 Task: Change the chart background color to yellow.
Action: Mouse moved to (147, 96)
Screenshot: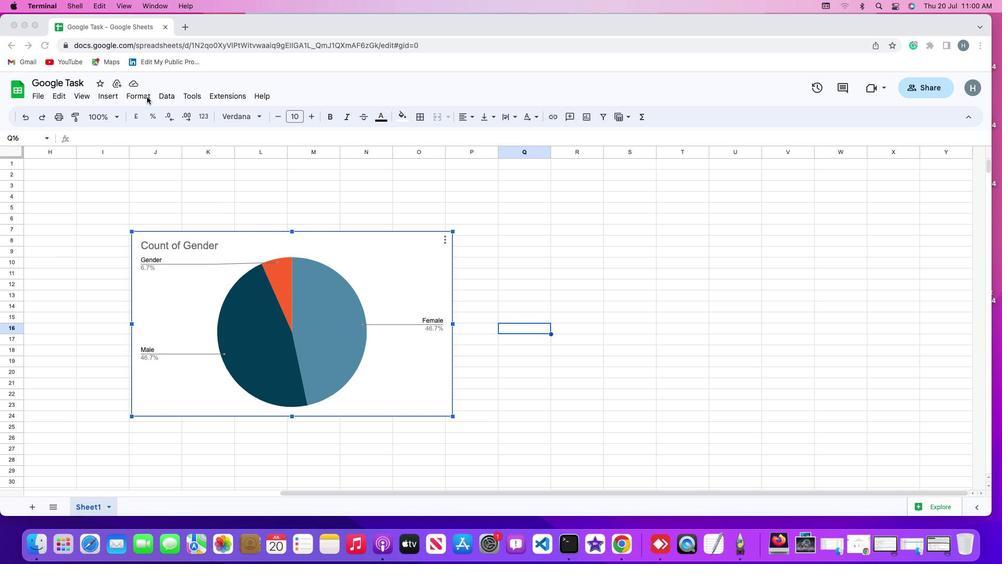 
Action: Mouse pressed left at (147, 96)
Screenshot: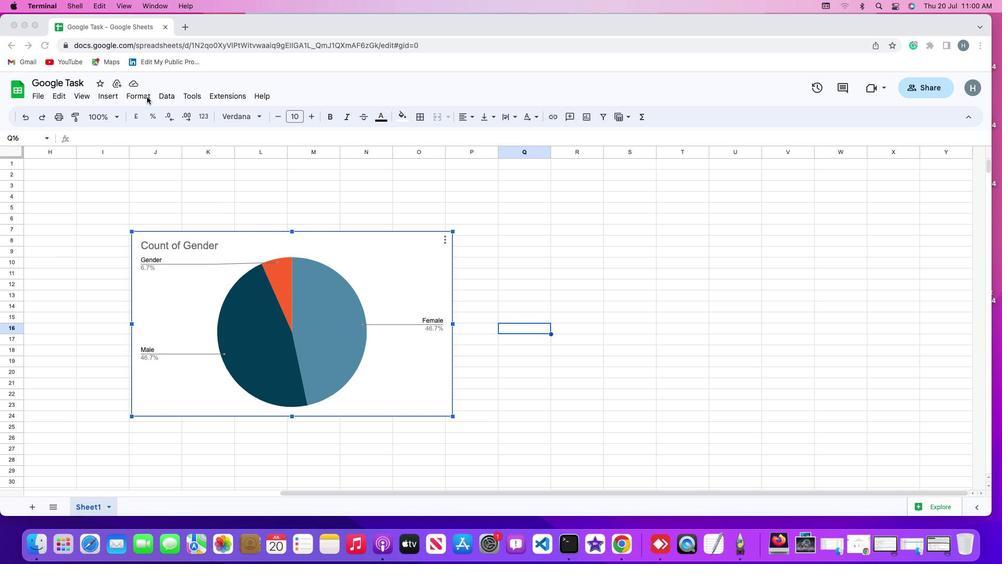 
Action: Mouse moved to (137, 98)
Screenshot: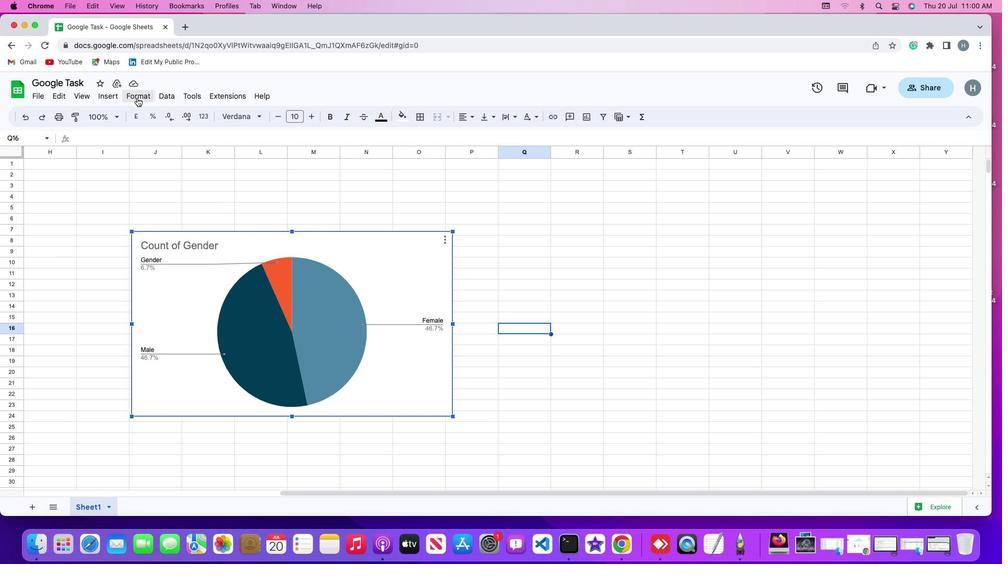 
Action: Mouse pressed left at (137, 98)
Screenshot: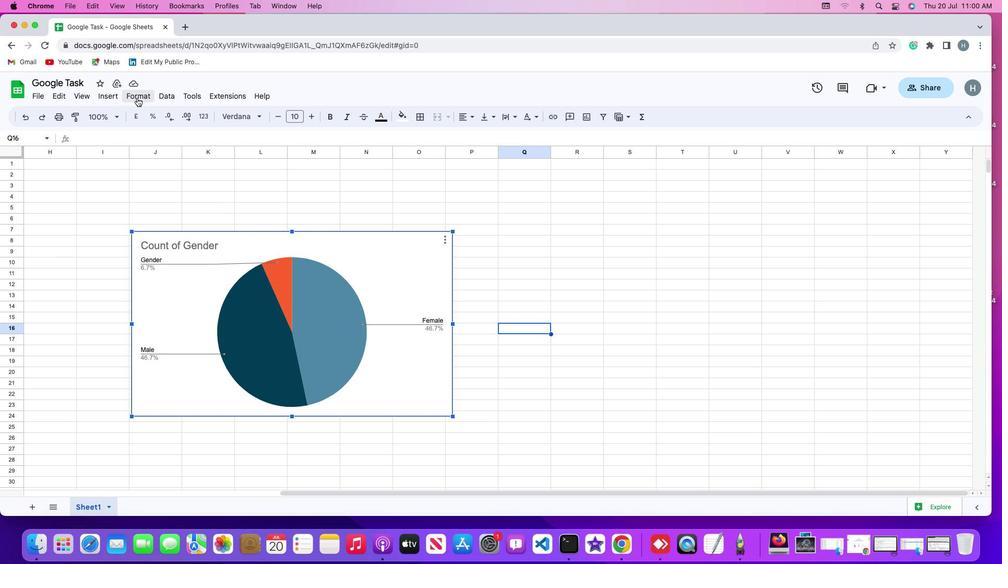 
Action: Mouse moved to (147, 114)
Screenshot: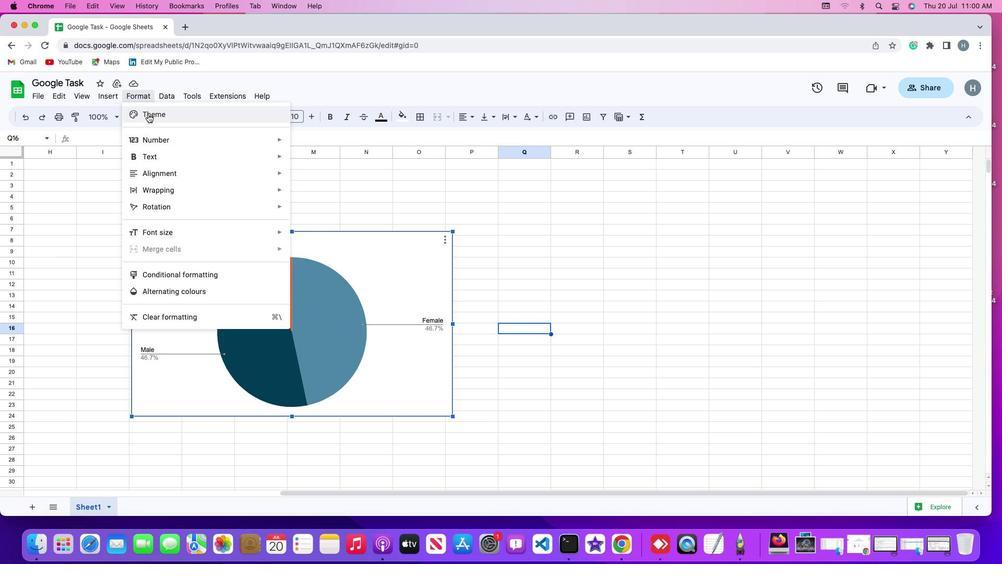 
Action: Mouse pressed left at (147, 114)
Screenshot: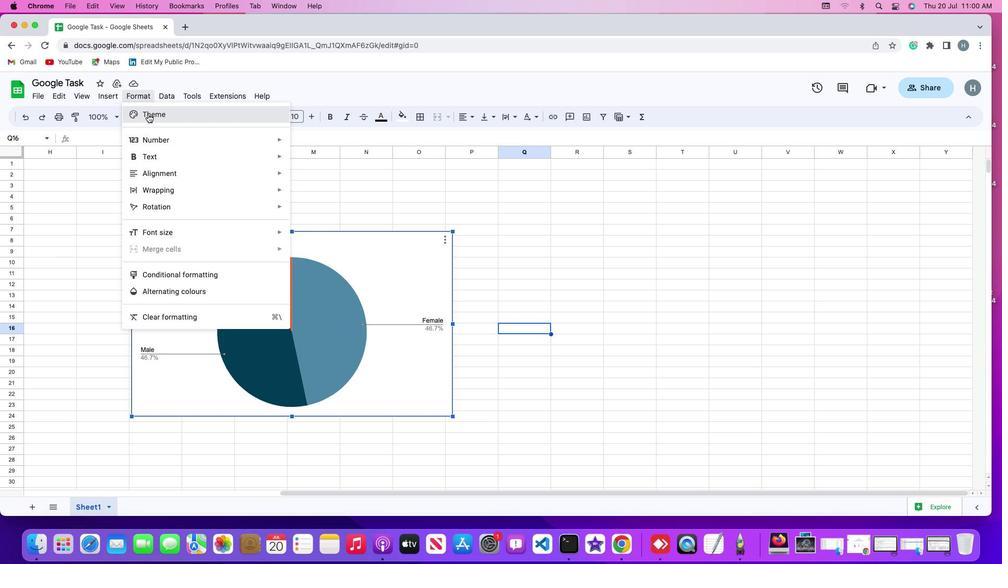 
Action: Mouse moved to (927, 156)
Screenshot: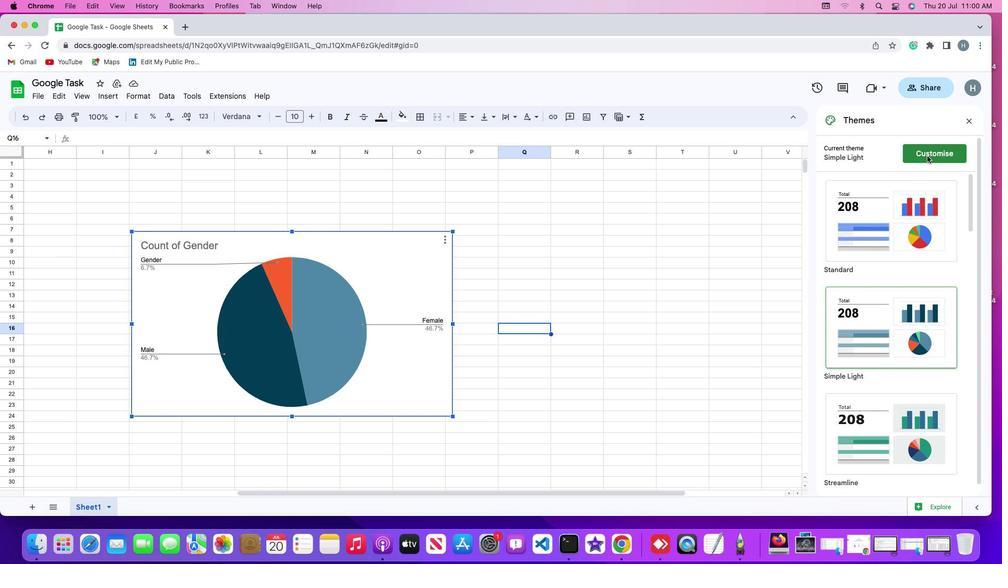 
Action: Mouse pressed left at (927, 156)
Screenshot: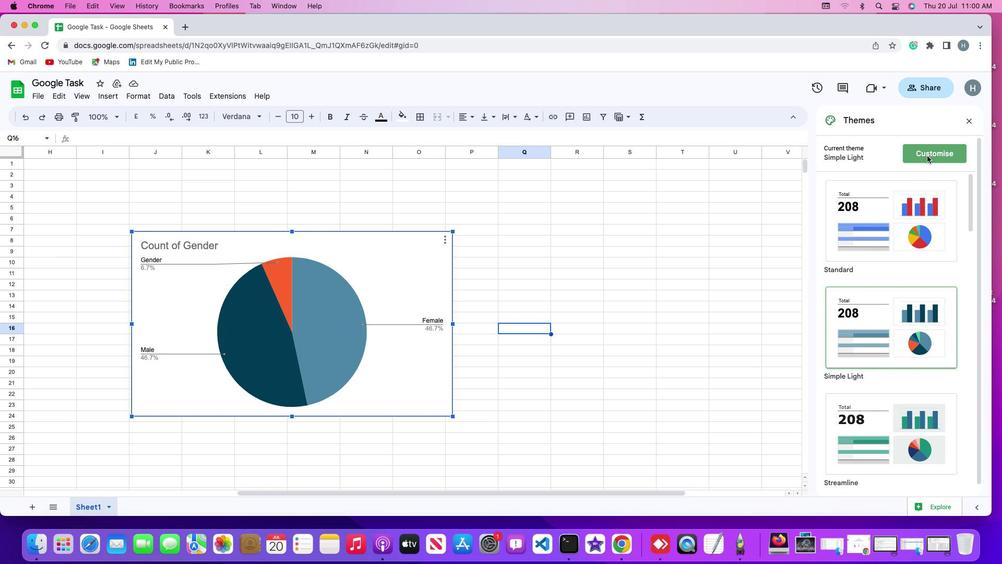 
Action: Mouse moved to (946, 370)
Screenshot: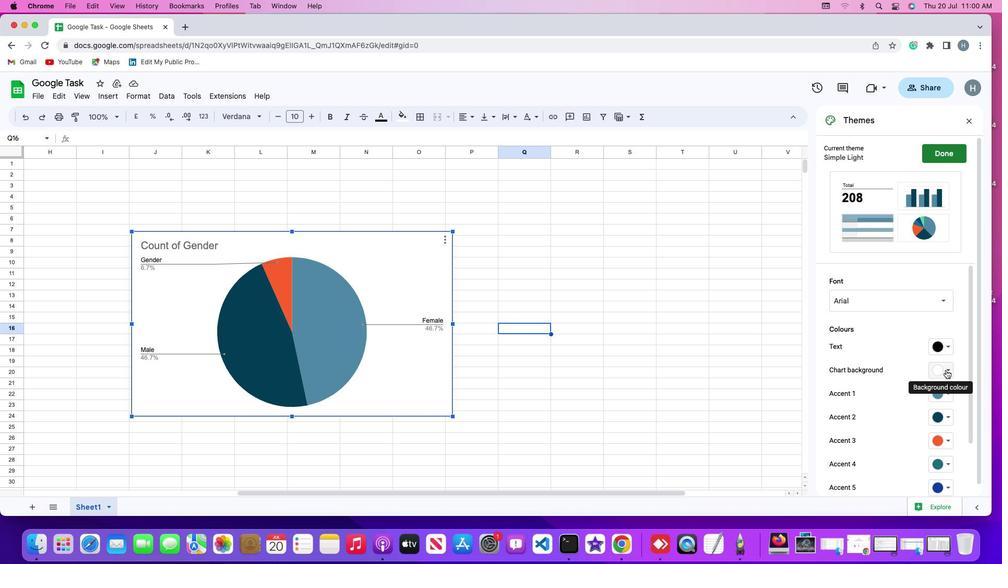 
Action: Mouse pressed left at (946, 370)
Screenshot: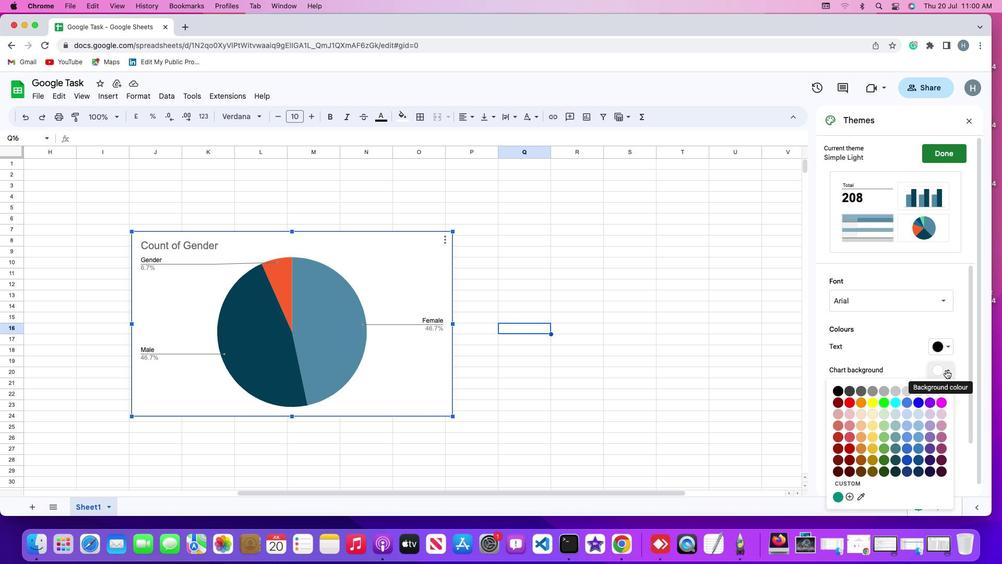 
Action: Mouse moved to (872, 403)
Screenshot: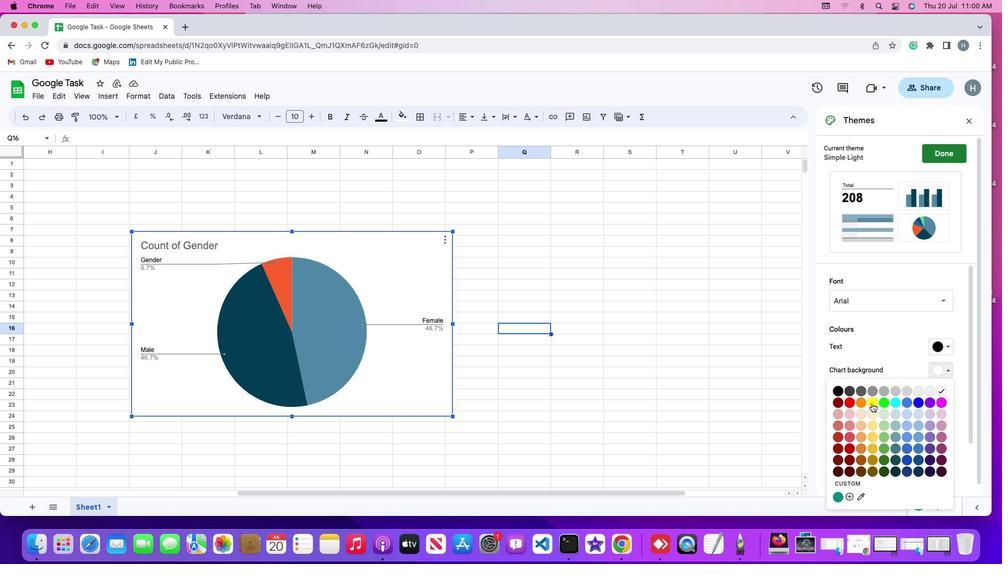 
Action: Mouse pressed left at (872, 403)
Screenshot: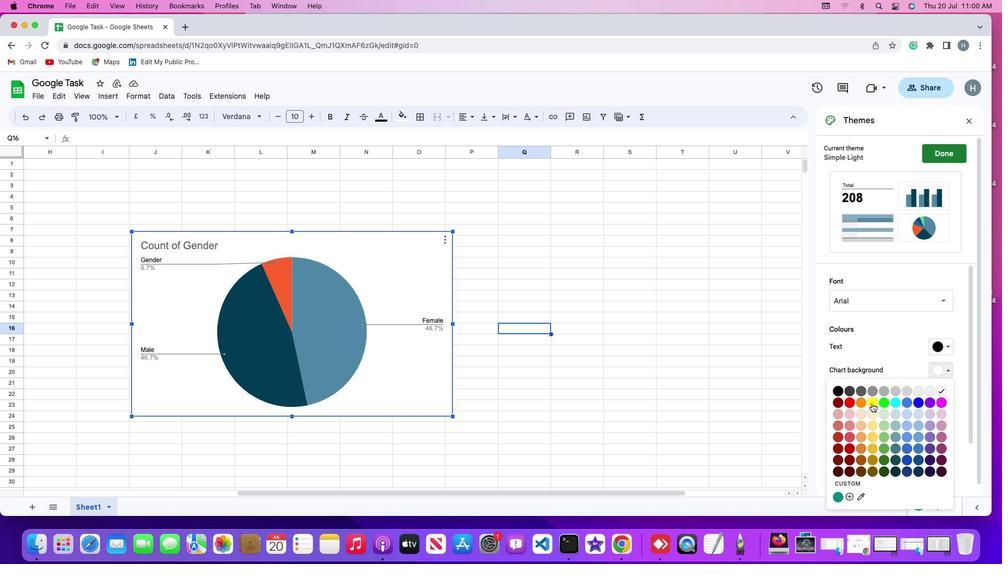 
Action: Mouse moved to (862, 402)
Screenshot: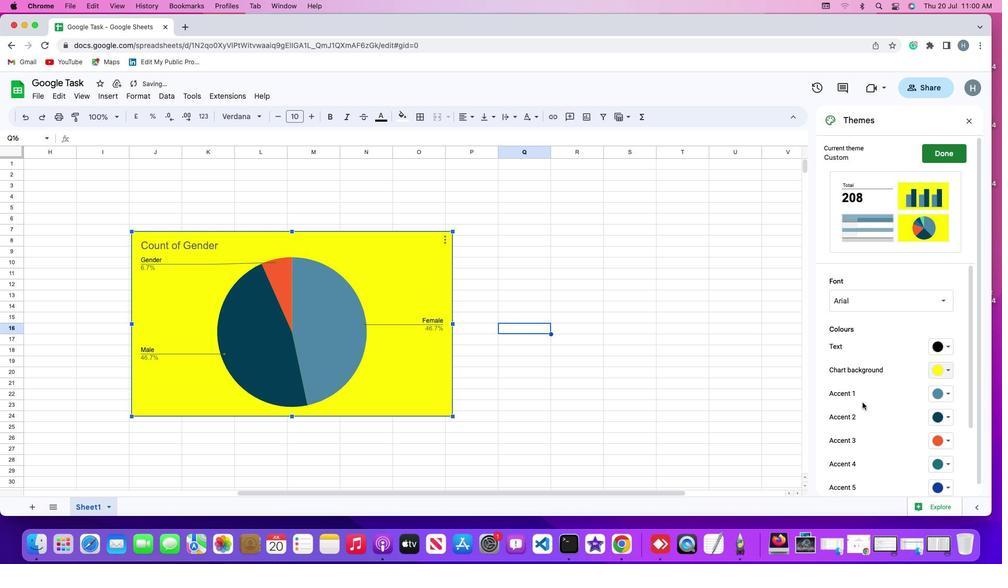 
